 Task: Set the card description to "Word count: Aim for a minimum of 800 words".
Action: Mouse moved to (1161, 91)
Screenshot: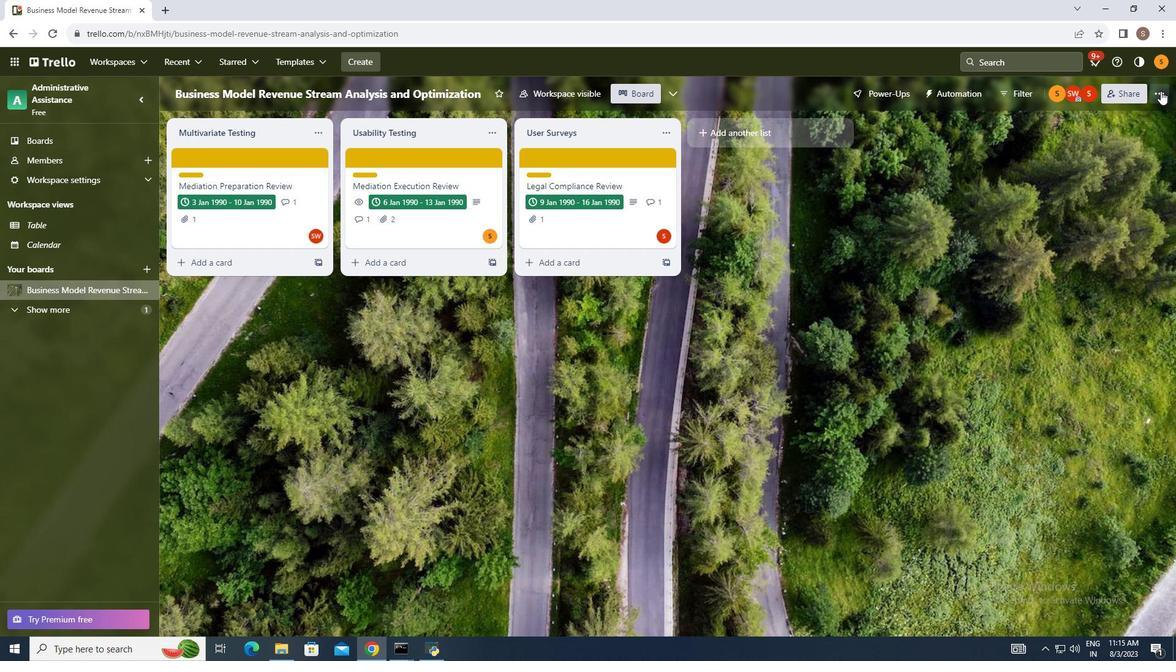 
Action: Mouse pressed left at (1161, 91)
Screenshot: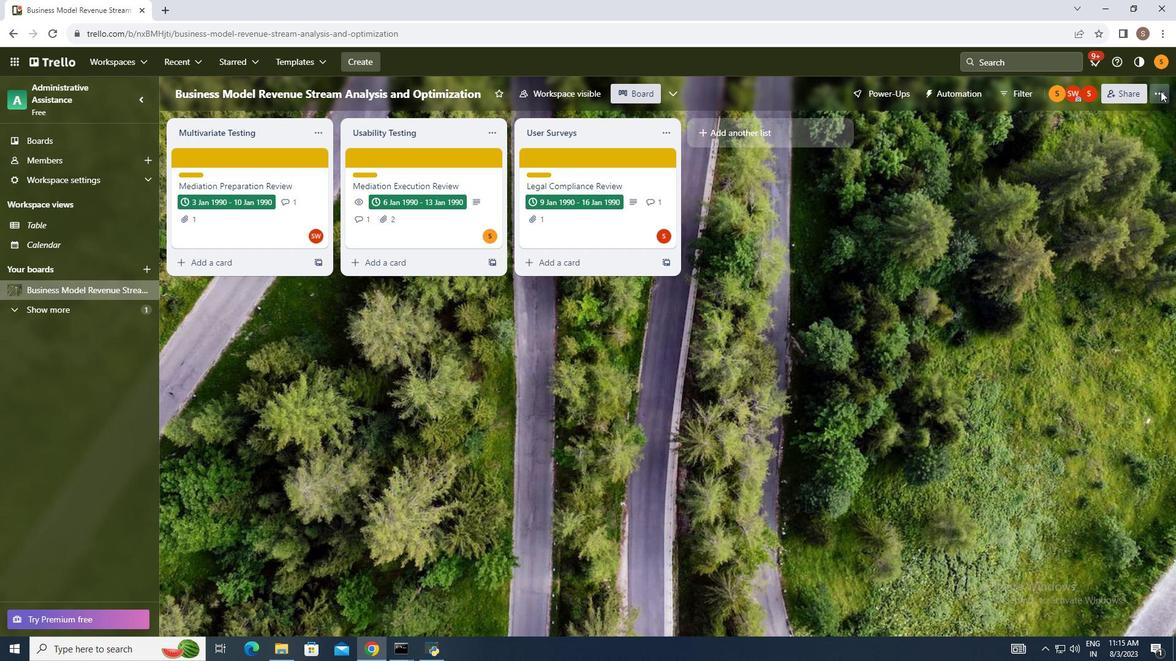 
Action: Mouse moved to (1069, 265)
Screenshot: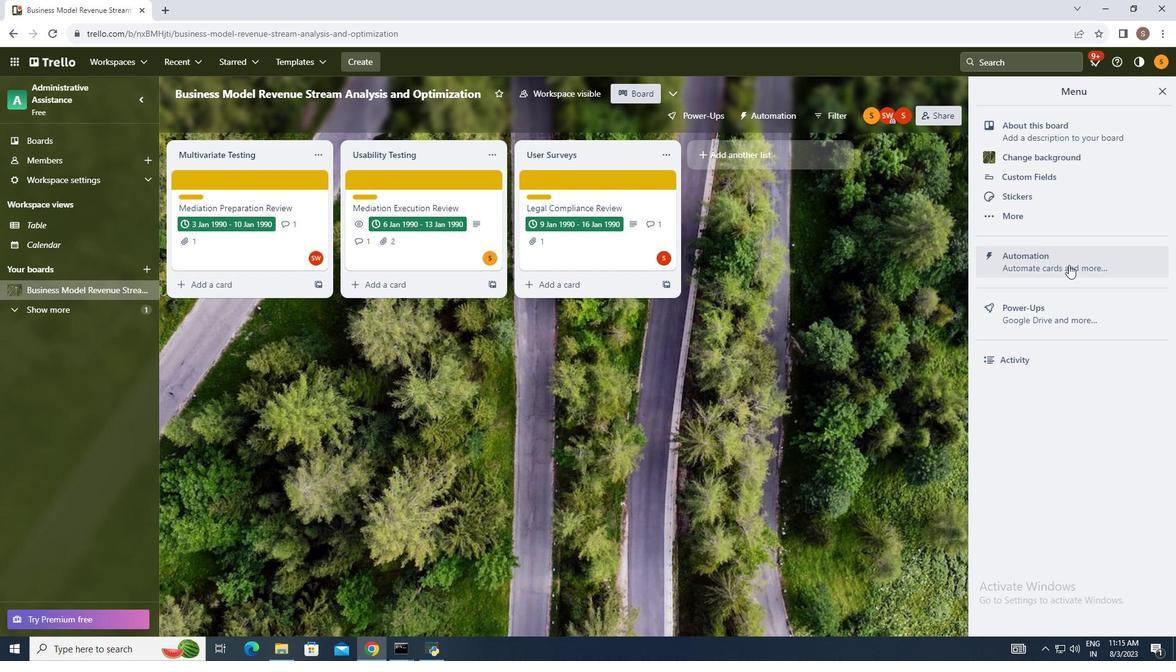 
Action: Mouse pressed left at (1069, 265)
Screenshot: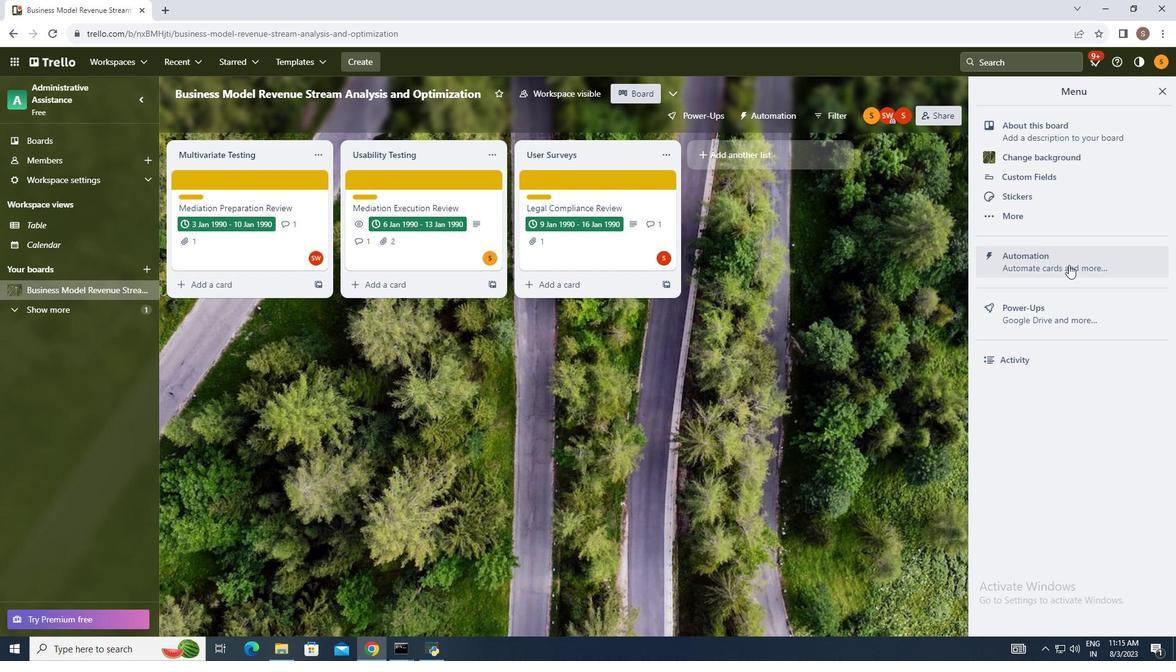 
Action: Mouse moved to (248, 325)
Screenshot: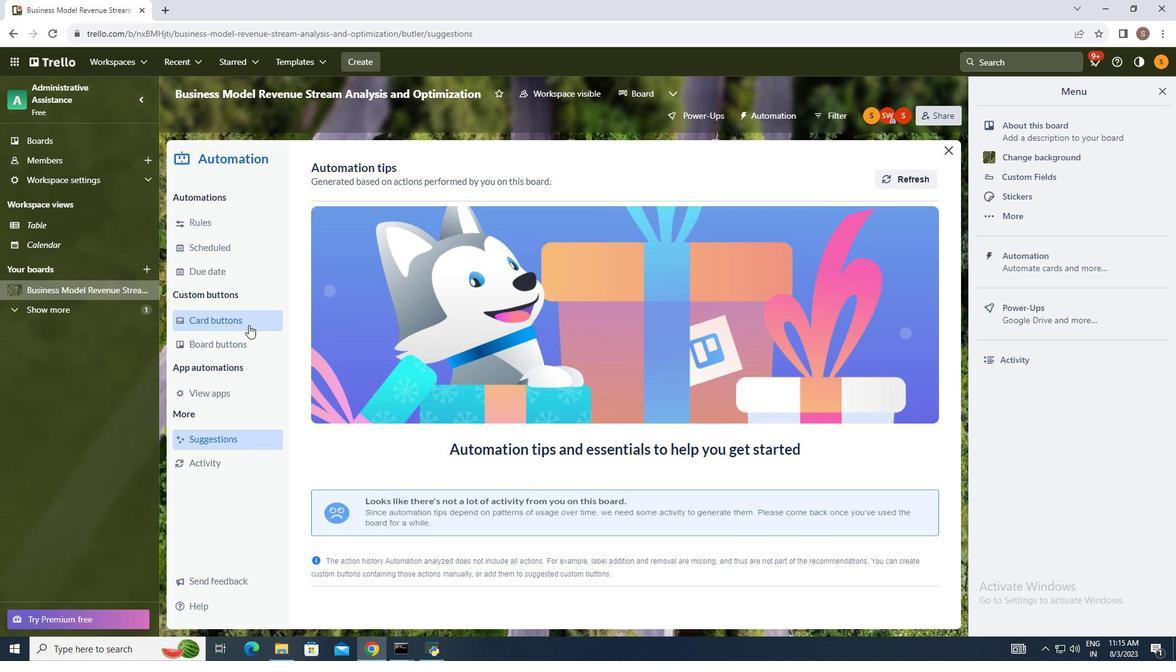 
Action: Mouse pressed left at (248, 325)
Screenshot: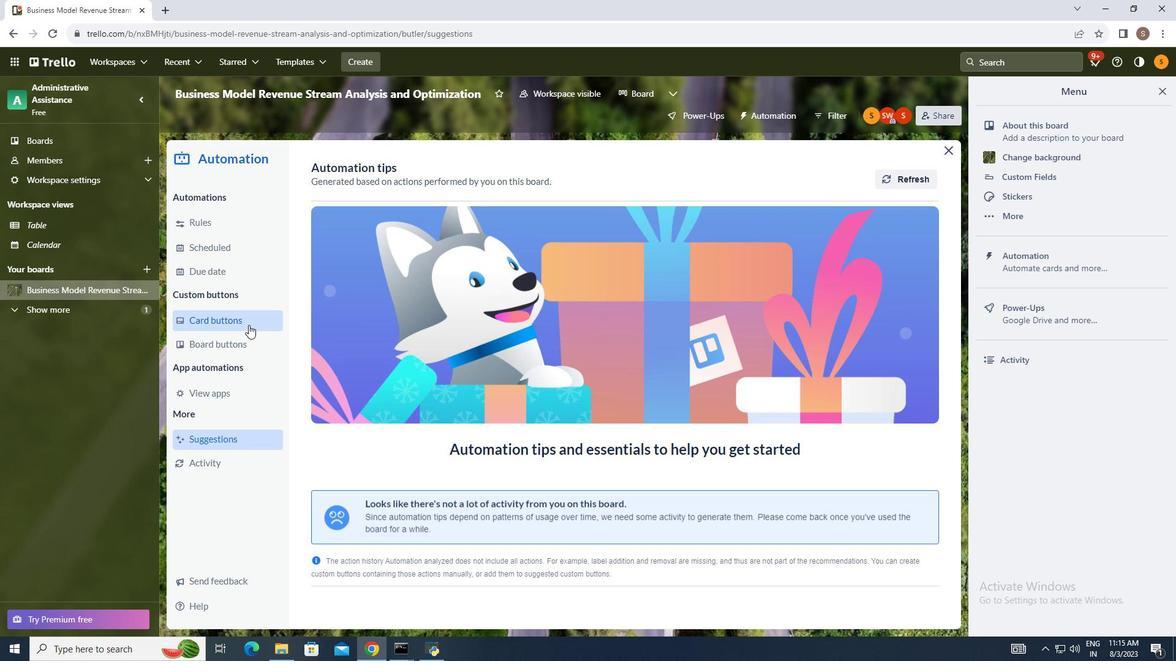 
Action: Mouse moved to (889, 174)
Screenshot: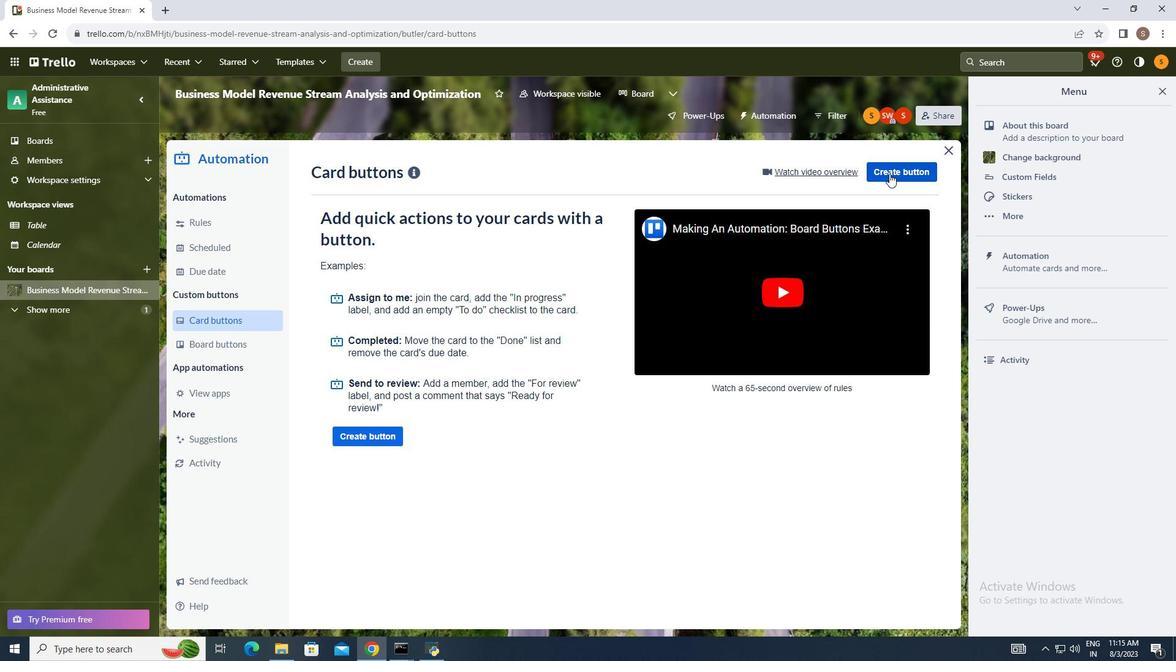 
Action: Mouse pressed left at (889, 174)
Screenshot: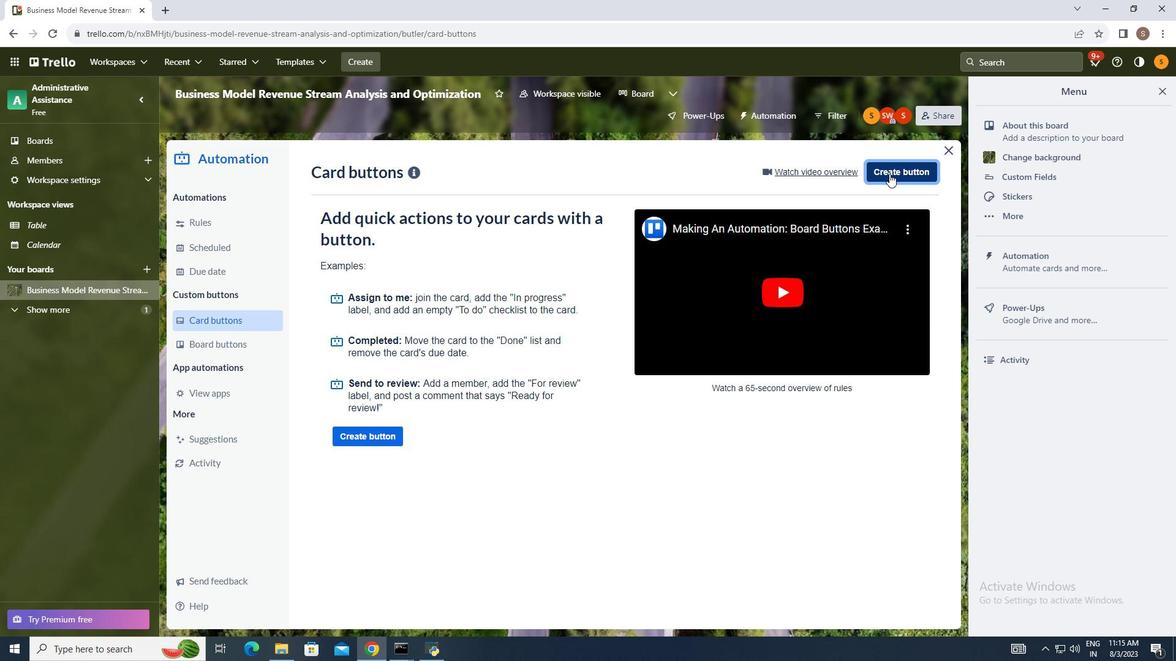 
Action: Mouse moved to (623, 342)
Screenshot: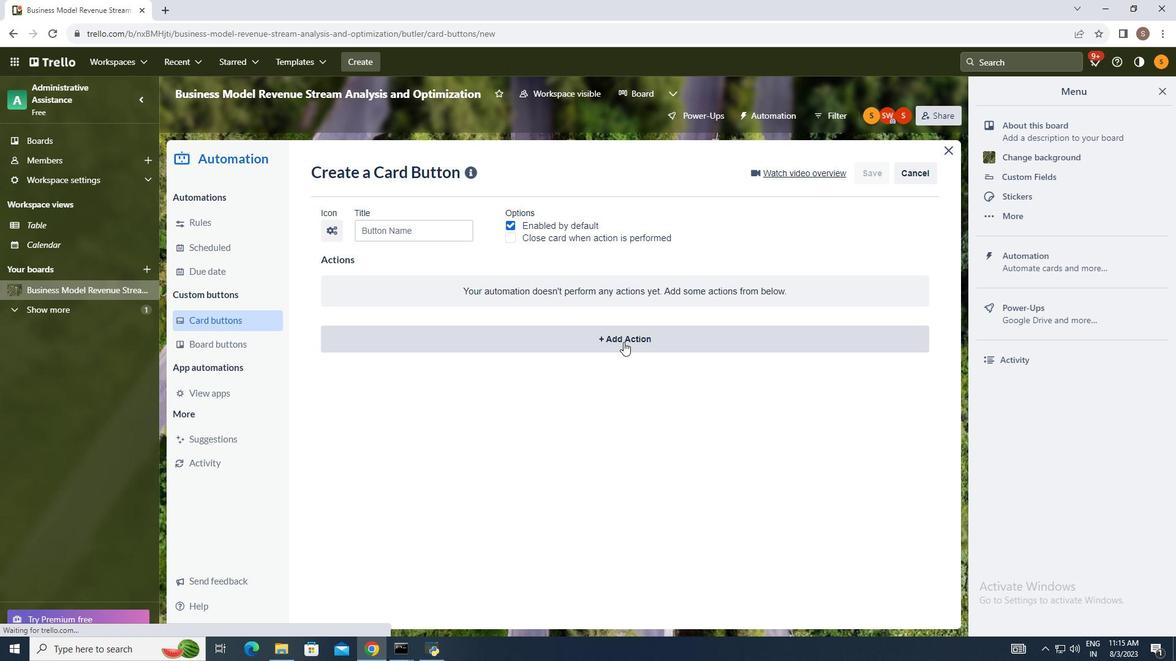 
Action: Mouse pressed left at (623, 342)
Screenshot: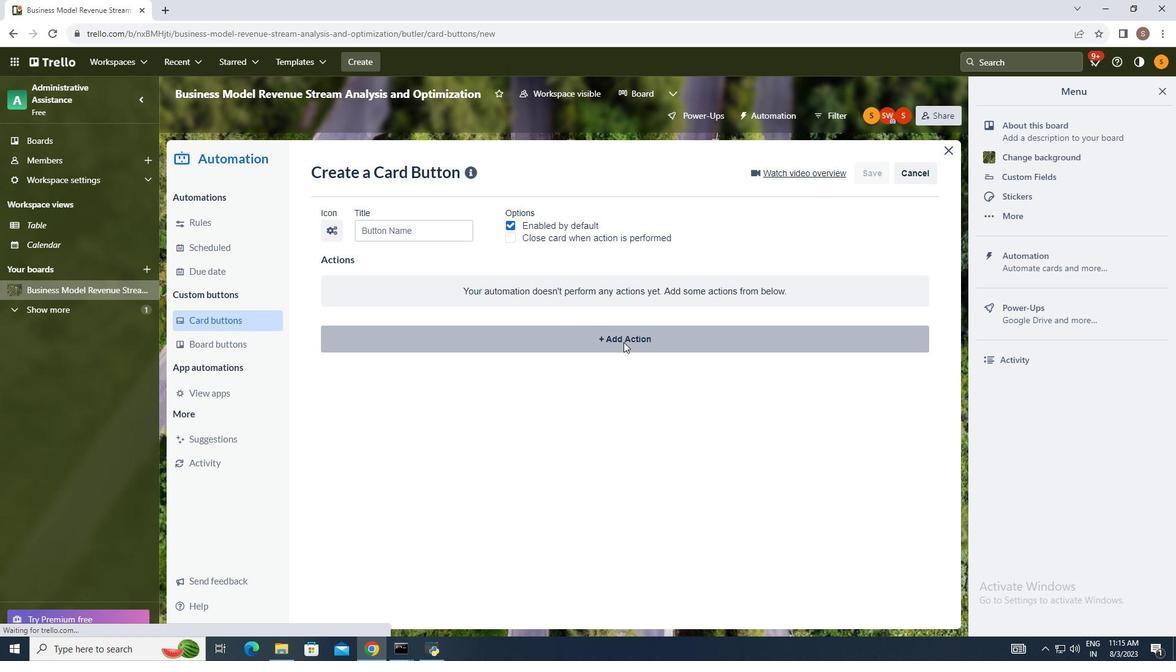 
Action: Mouse moved to (582, 374)
Screenshot: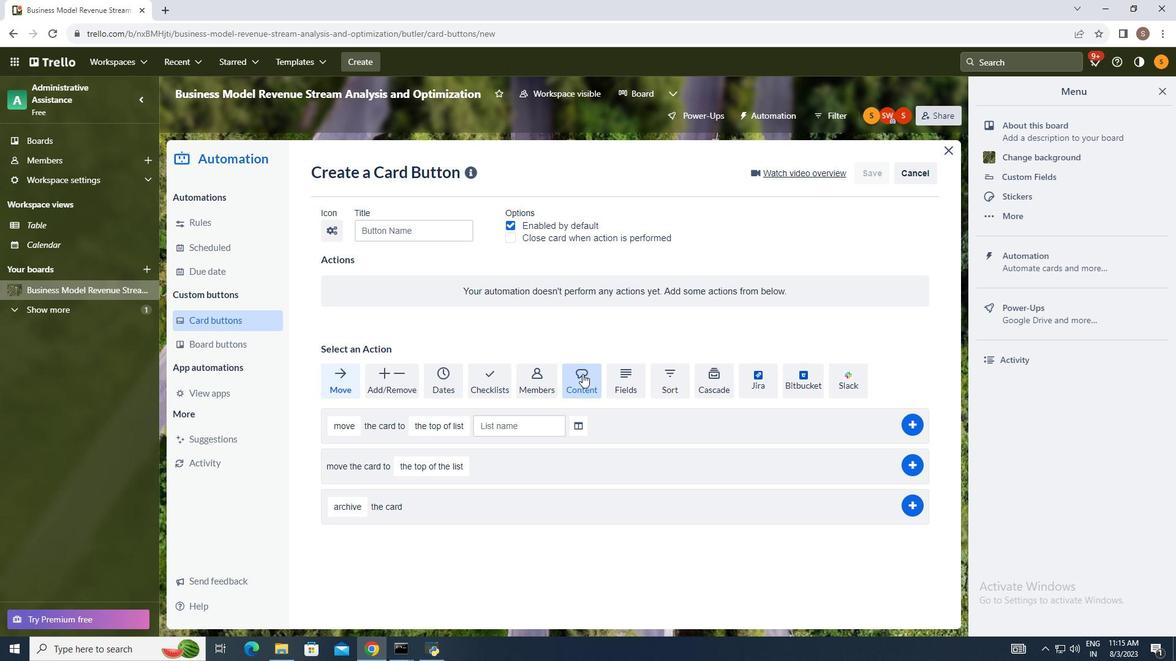 
Action: Mouse pressed left at (582, 374)
Screenshot: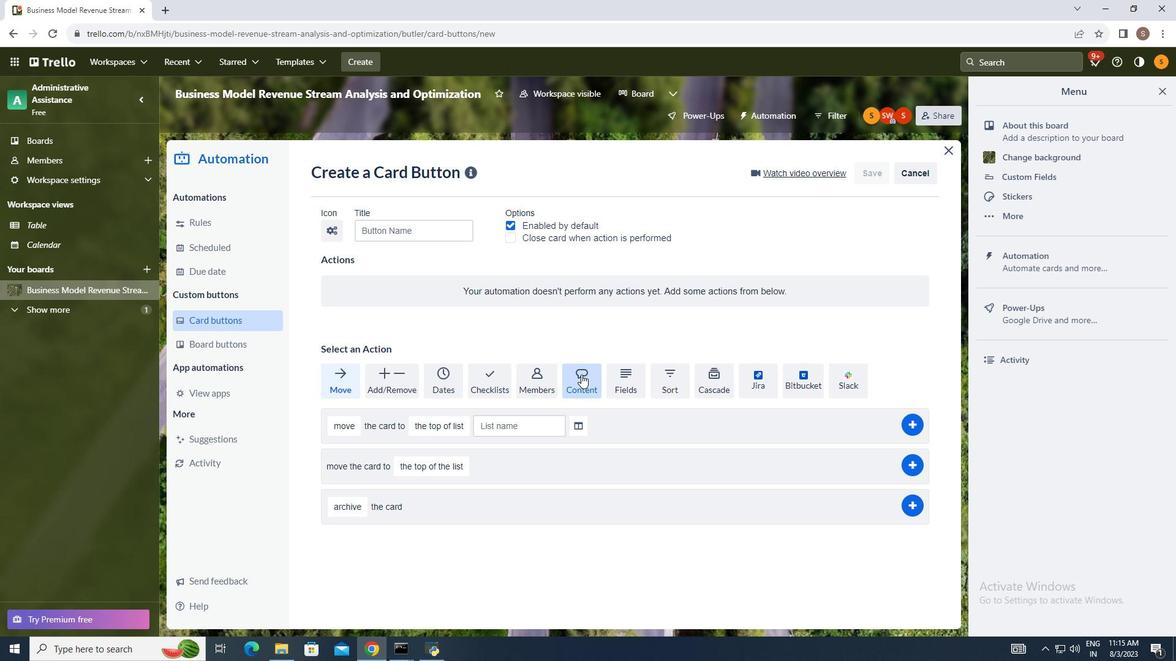 
Action: Mouse moved to (543, 442)
Screenshot: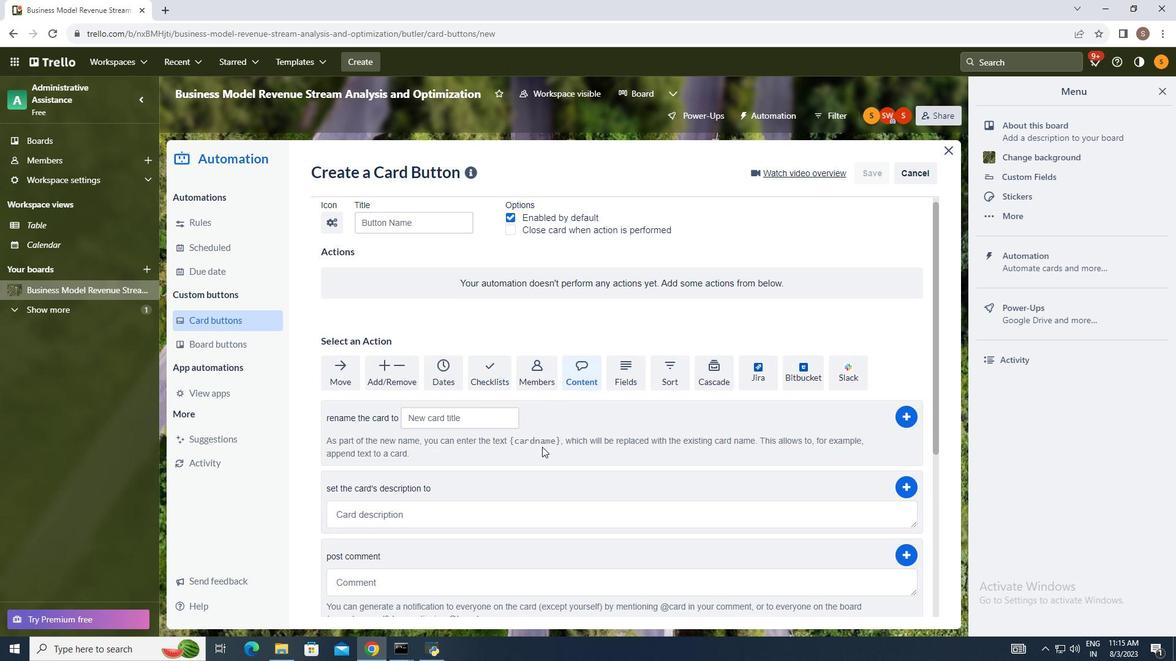 
Action: Mouse scrolled (543, 442) with delta (0, 0)
Screenshot: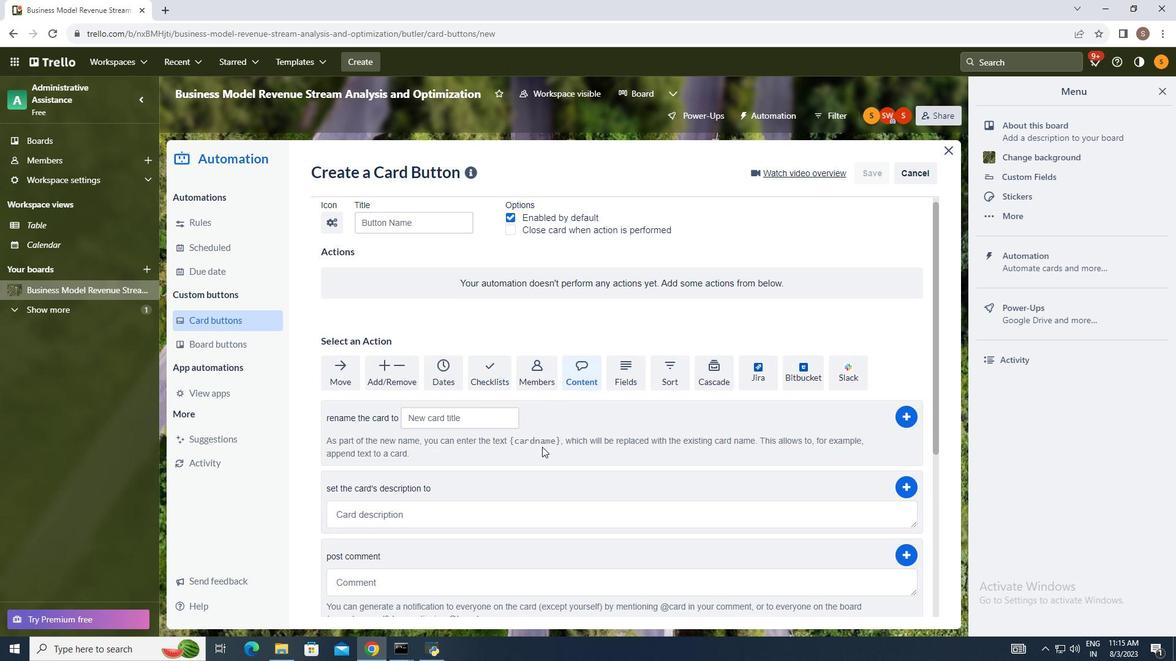 
Action: Mouse moved to (542, 447)
Screenshot: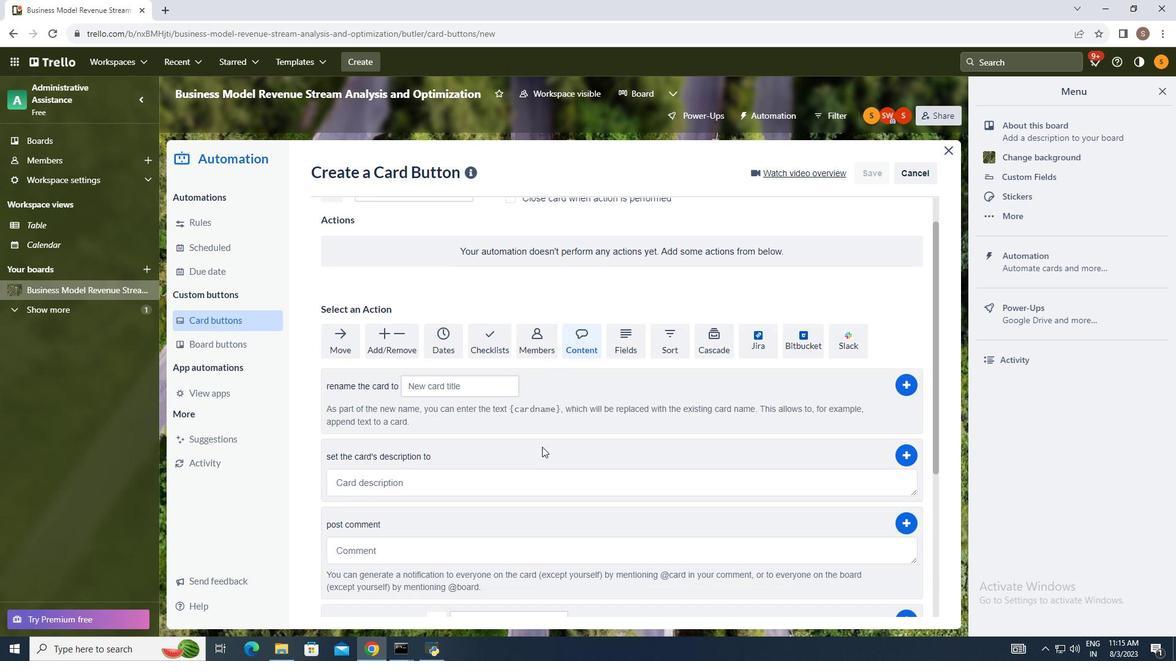 
Action: Mouse scrolled (542, 447) with delta (0, 0)
Screenshot: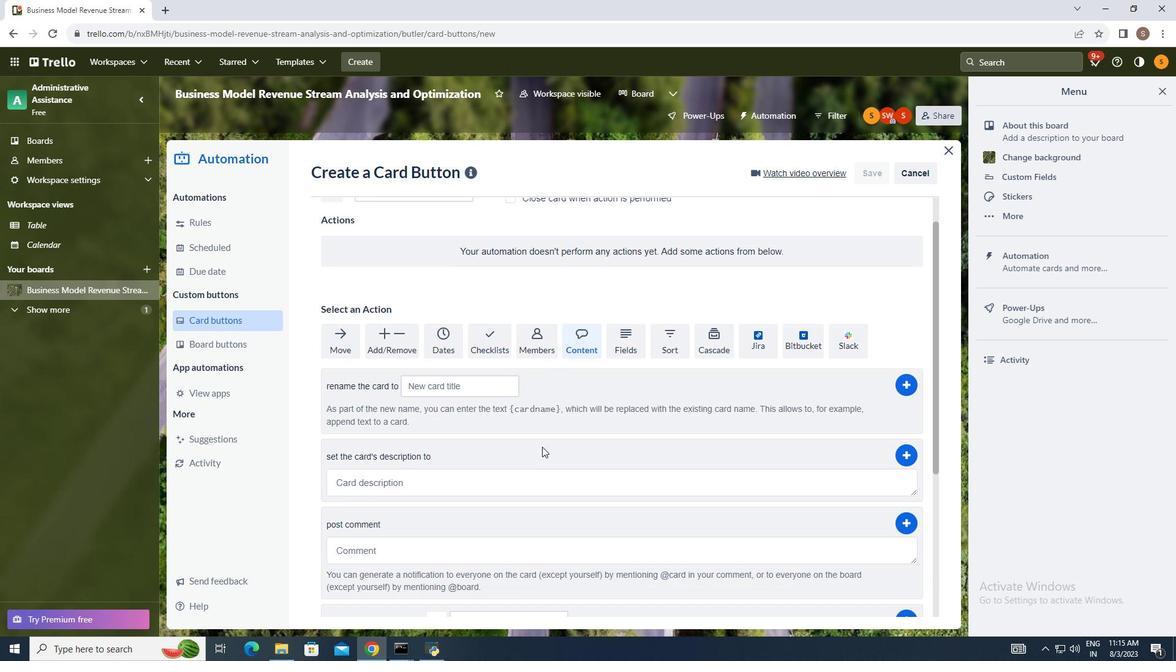 
Action: Mouse moved to (541, 446)
Screenshot: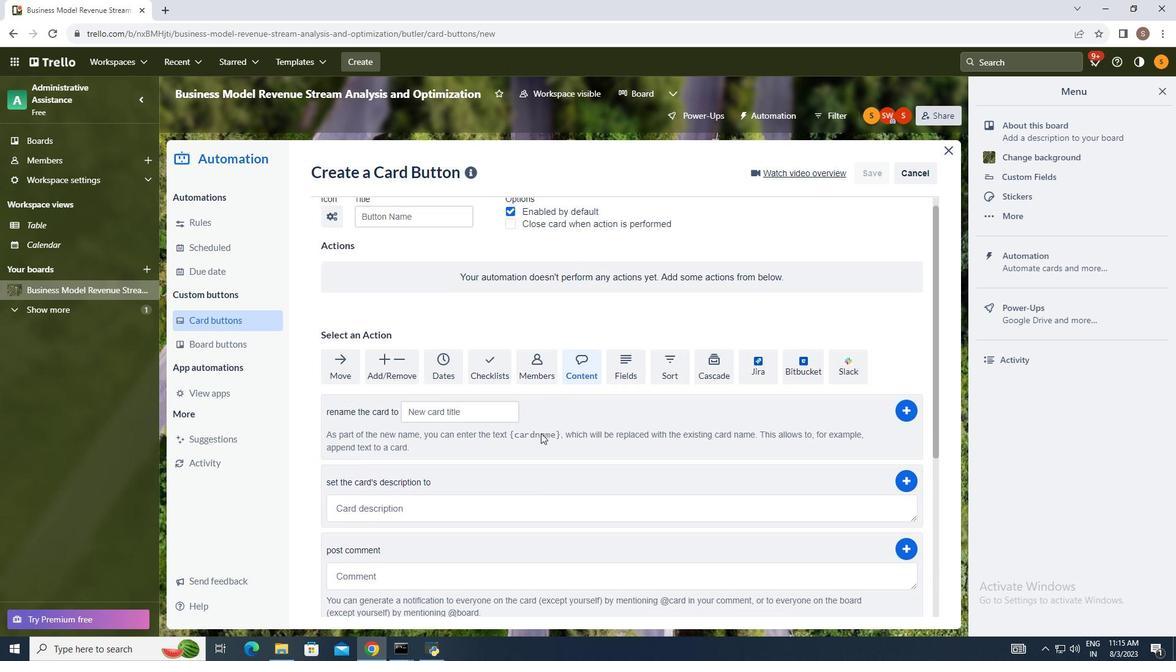 
Action: Mouse scrolled (541, 446) with delta (0, 0)
Screenshot: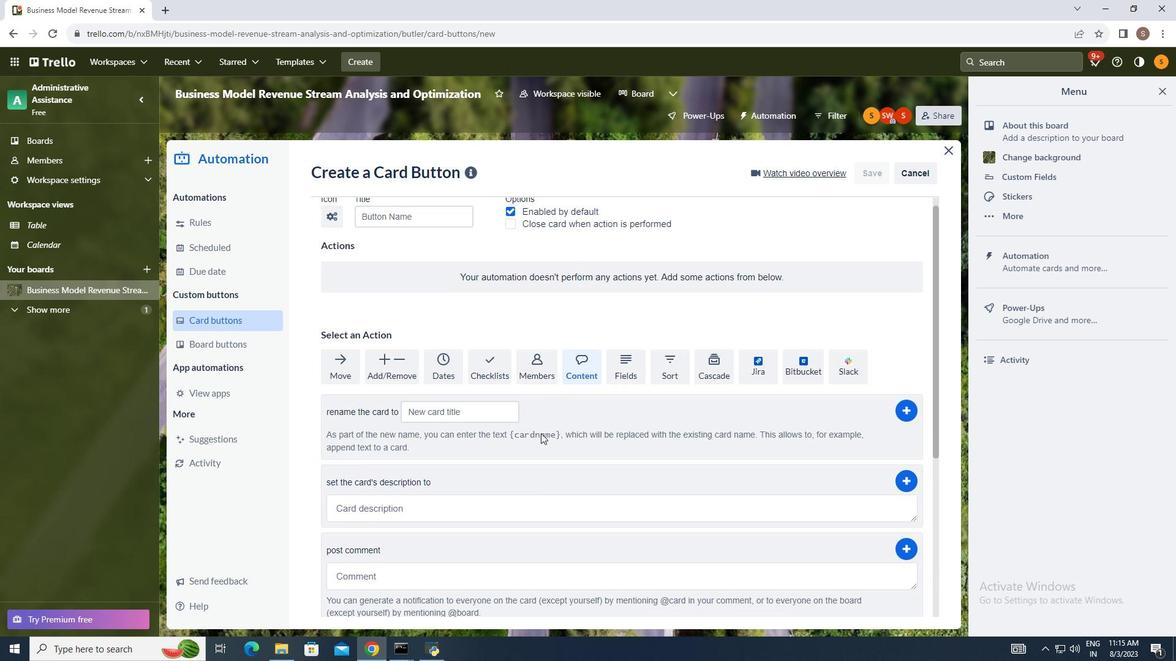 
Action: Mouse moved to (465, 465)
Screenshot: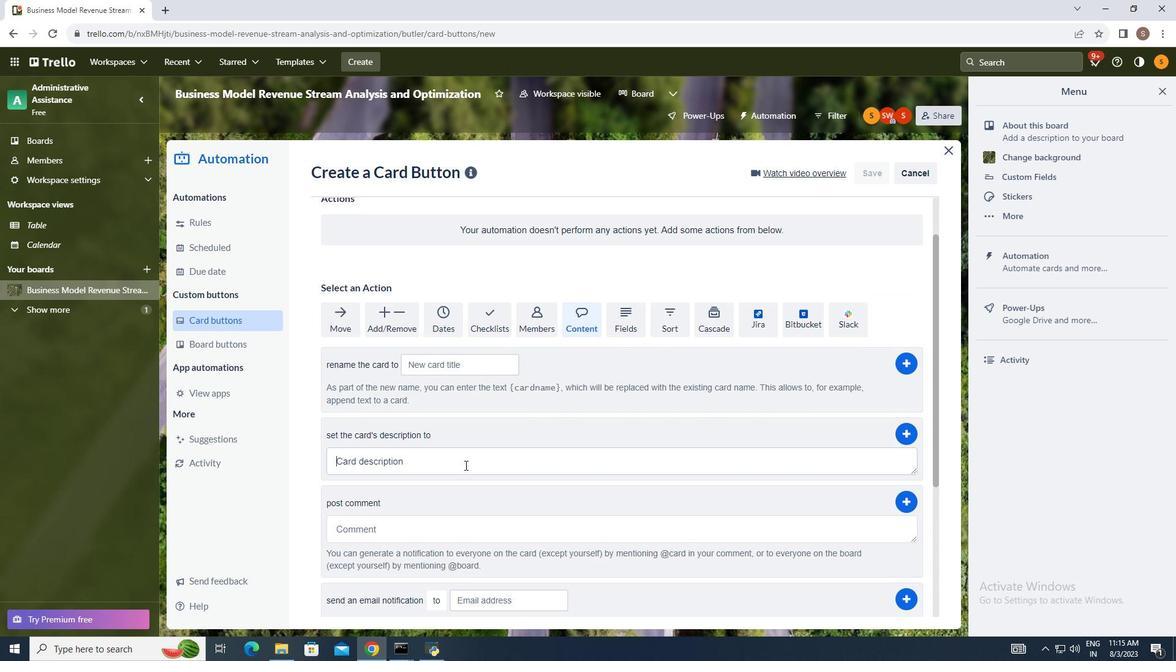 
Action: Mouse pressed left at (465, 465)
Screenshot: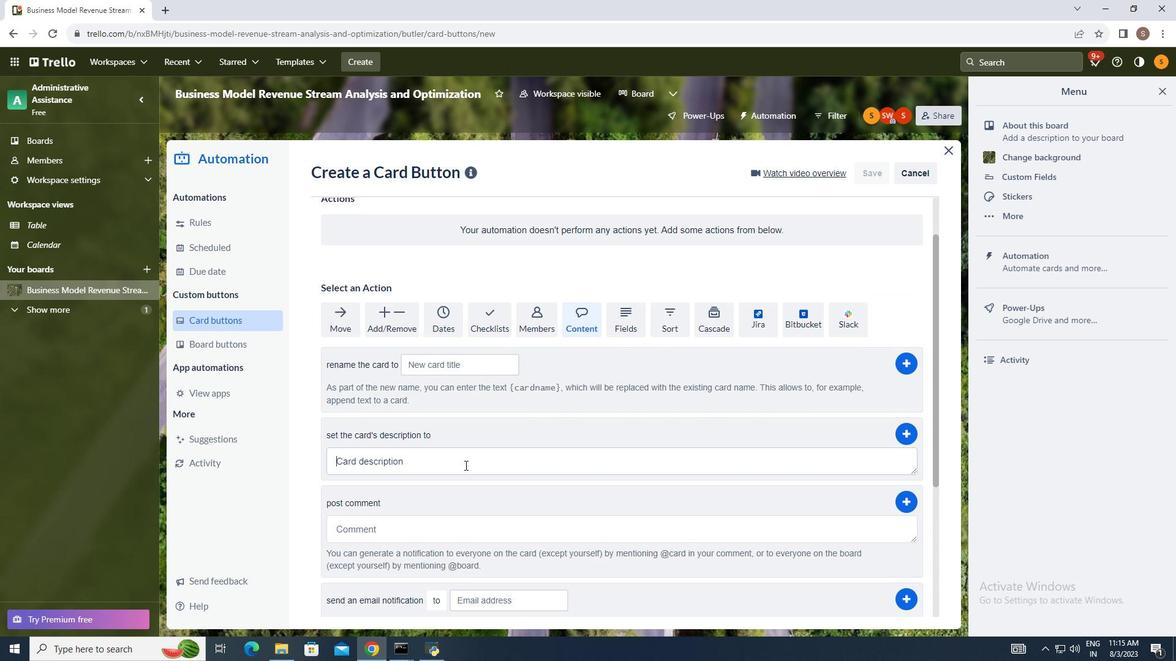 
Action: Mouse moved to (290, 433)
Screenshot: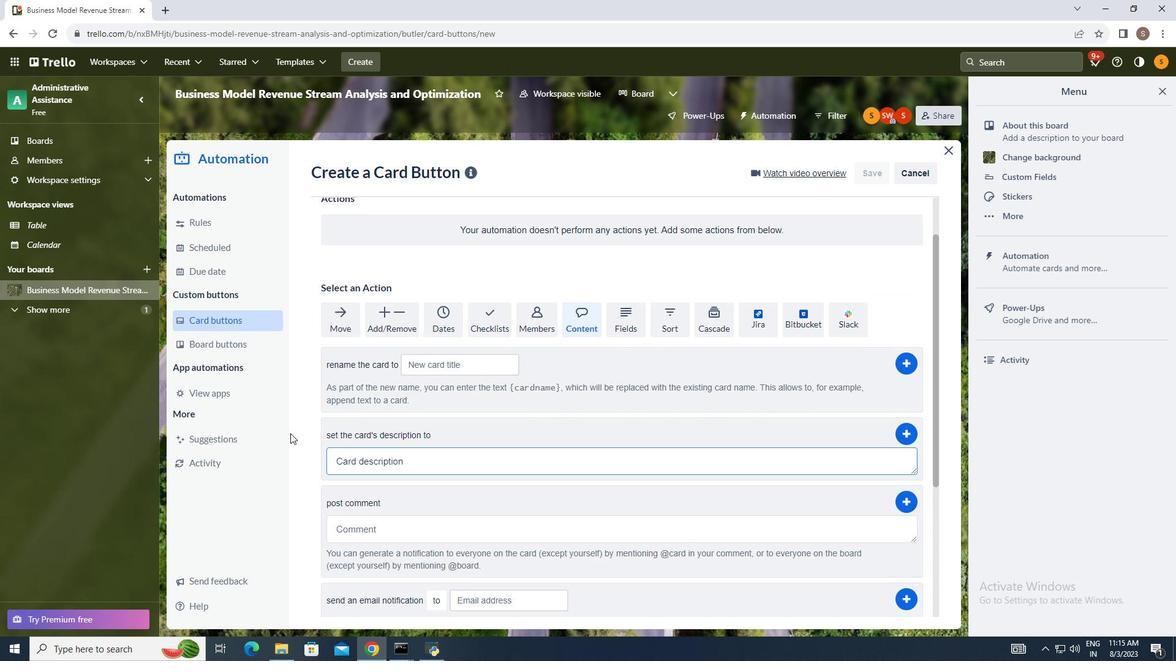 
Action: Key pressed <Key.shift_r>Word<Key.space>count<Key.shift>:<Key.space><Key.shift_r>Aim<Key.space>for<Key.space>a<Key.space>minimum<Key.space>of<Key.space>800<Key.space>words
Screenshot: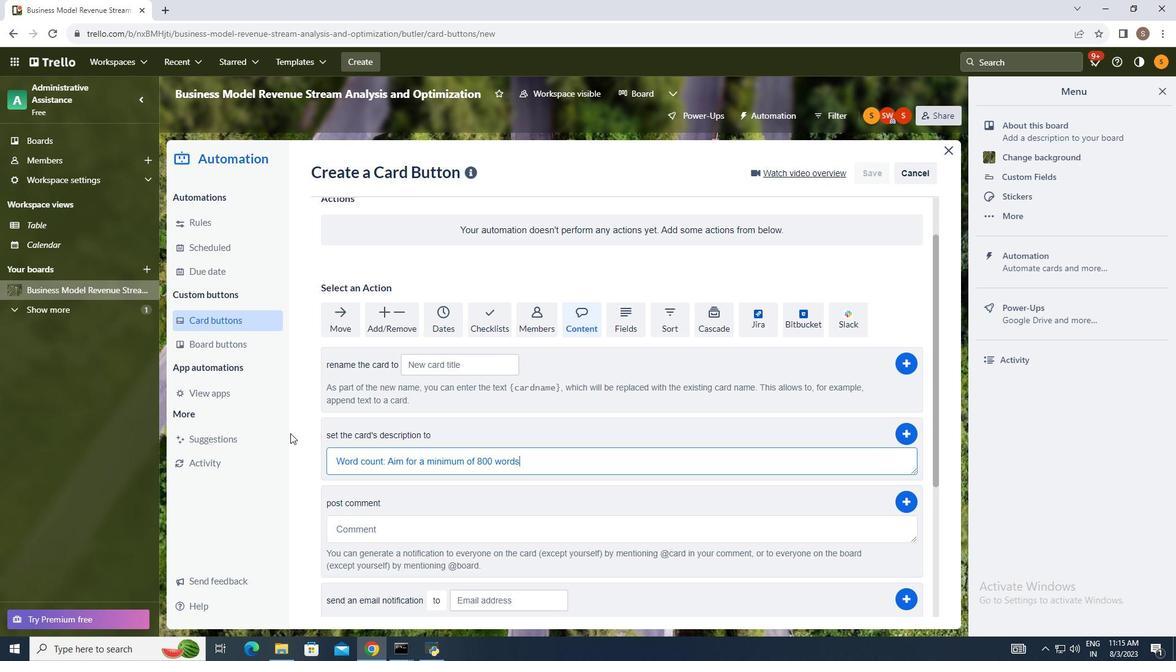 
Action: Mouse moved to (910, 435)
Screenshot: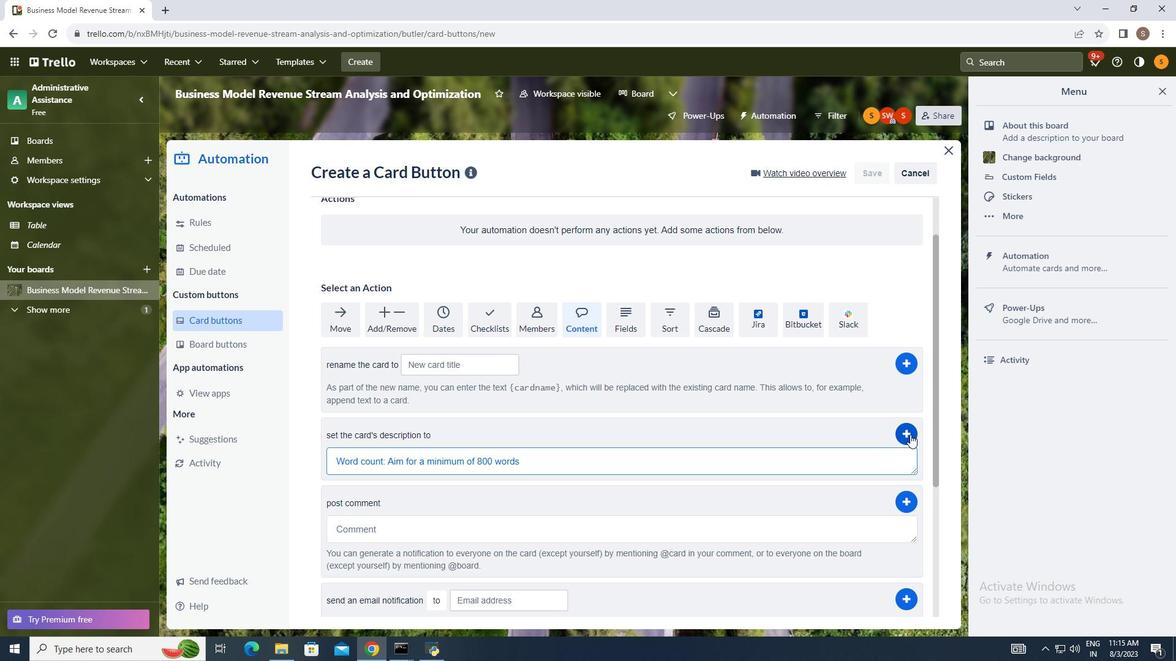 
Action: Mouse pressed left at (910, 435)
Screenshot: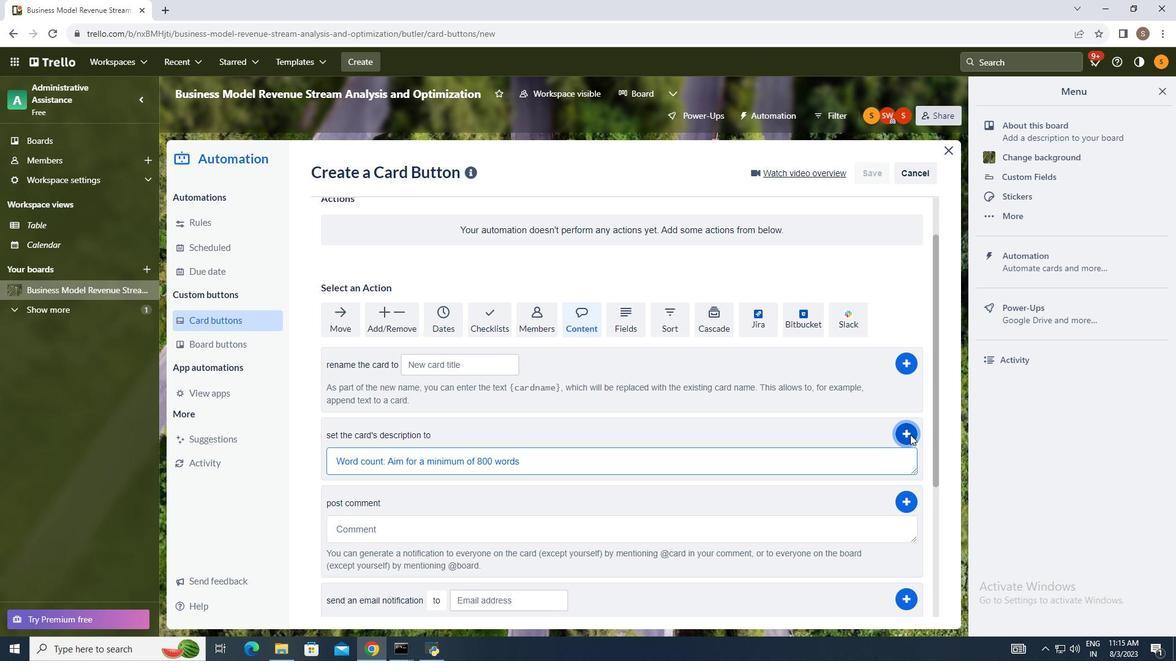 
Action: Mouse moved to (993, 433)
Screenshot: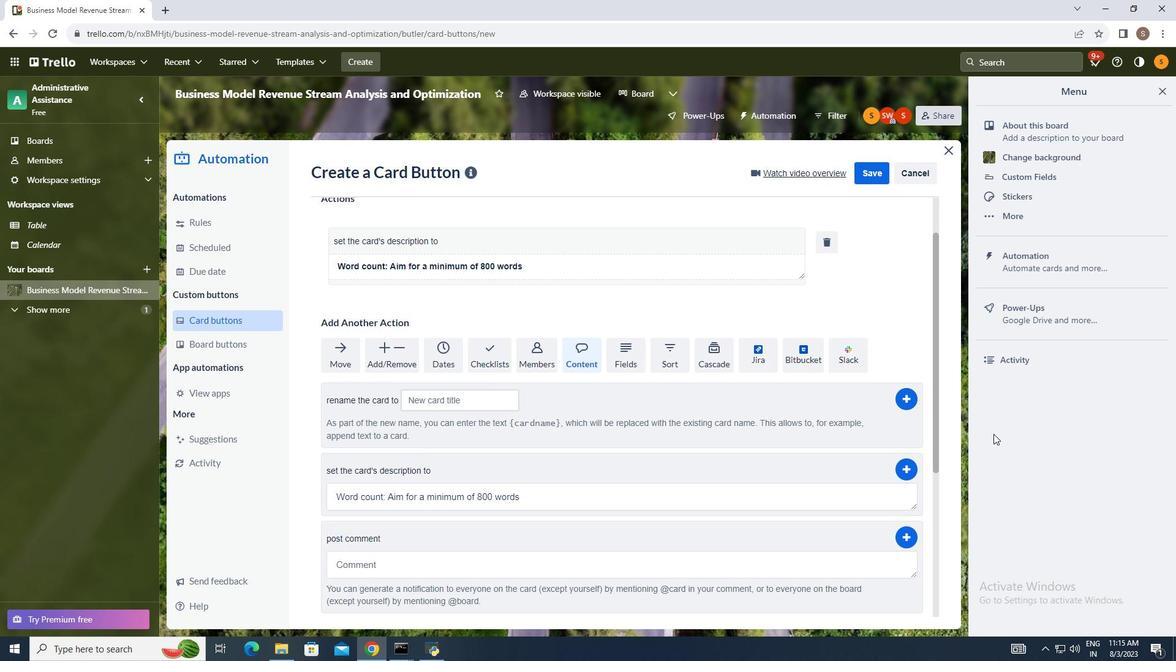 
